 Task: Create a rule when list CRM implementation has exactly cards.
Action: Mouse pressed left at (875, 243)
Screenshot: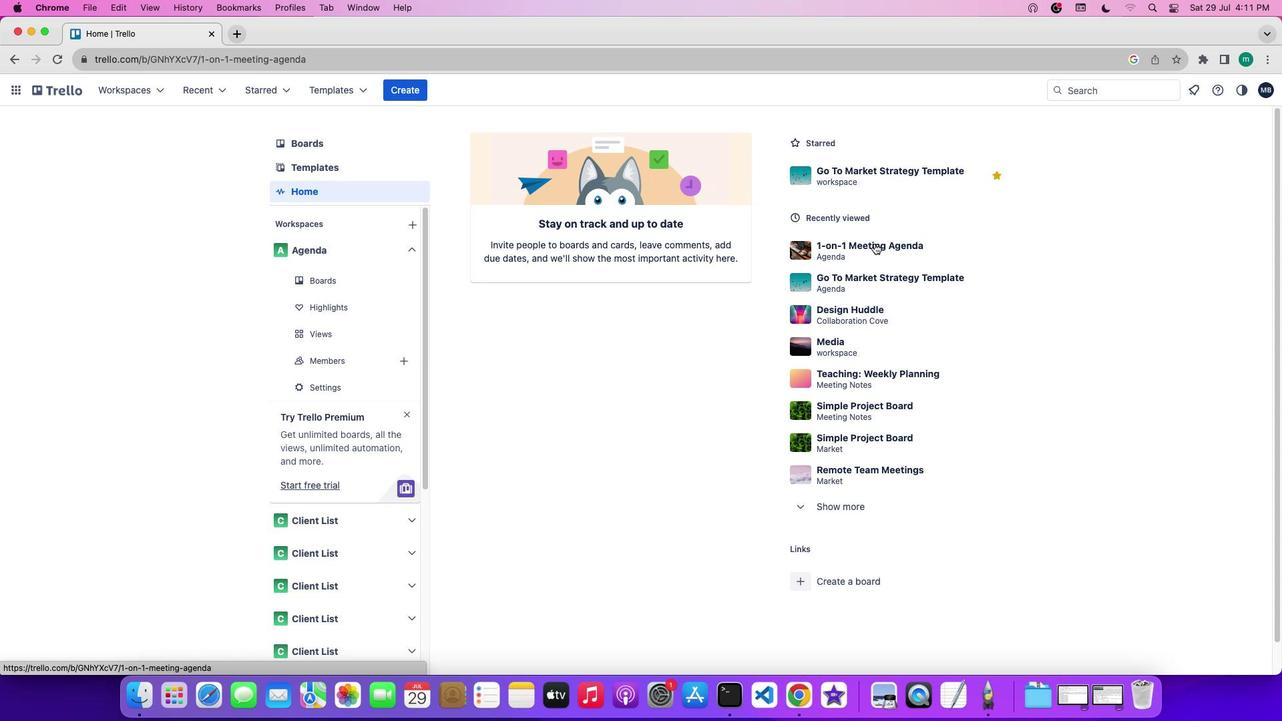 
Action: Mouse moved to (1145, 281)
Screenshot: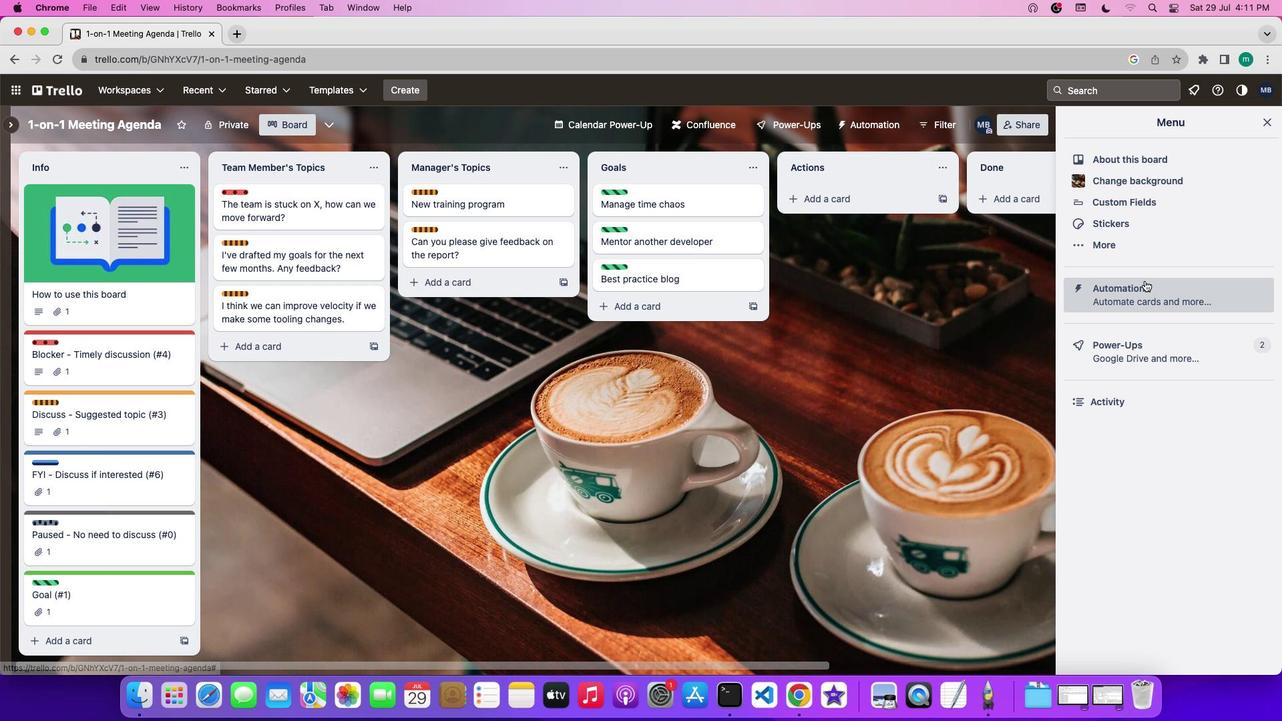 
Action: Mouse pressed left at (1145, 281)
Screenshot: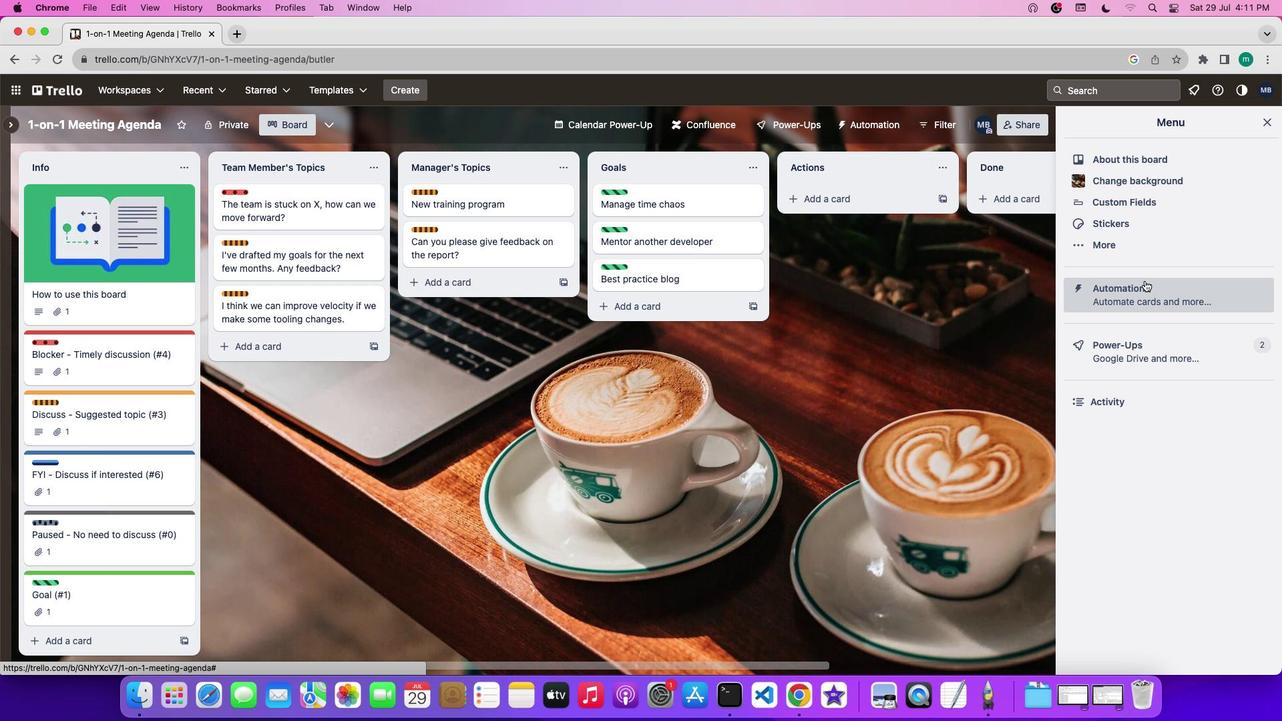
Action: Mouse moved to (91, 231)
Screenshot: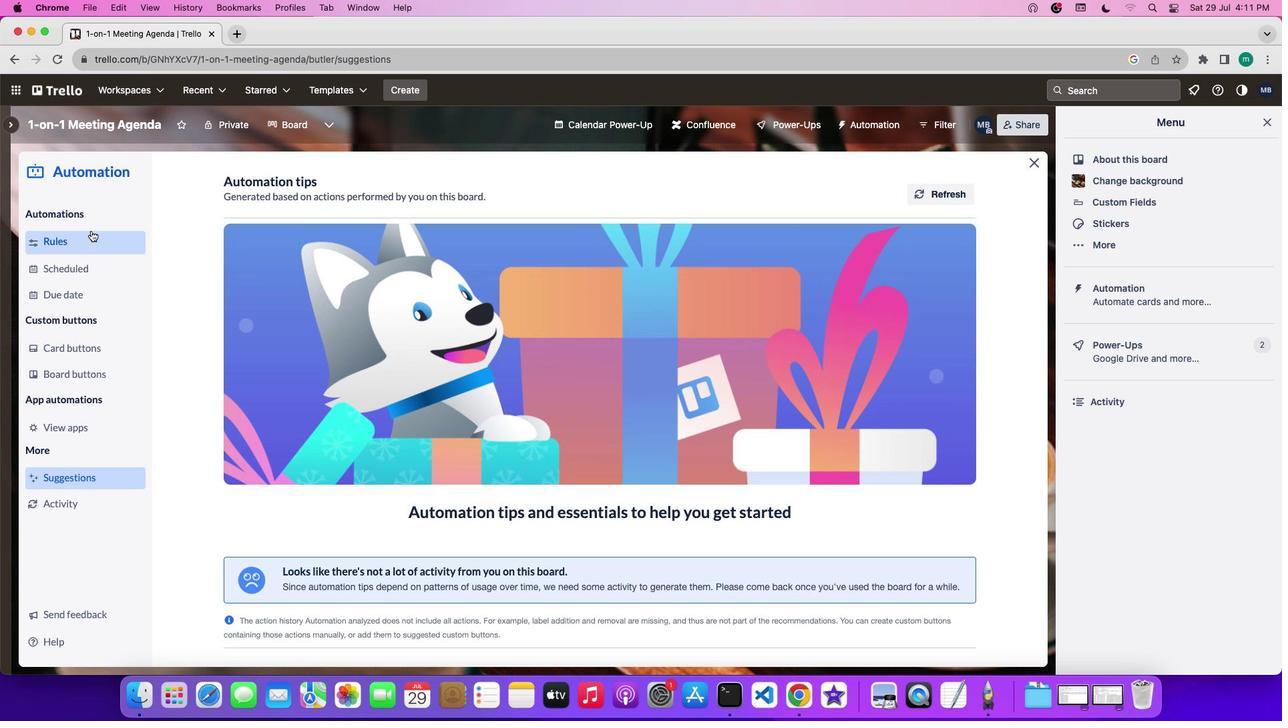 
Action: Mouse pressed left at (91, 231)
Screenshot: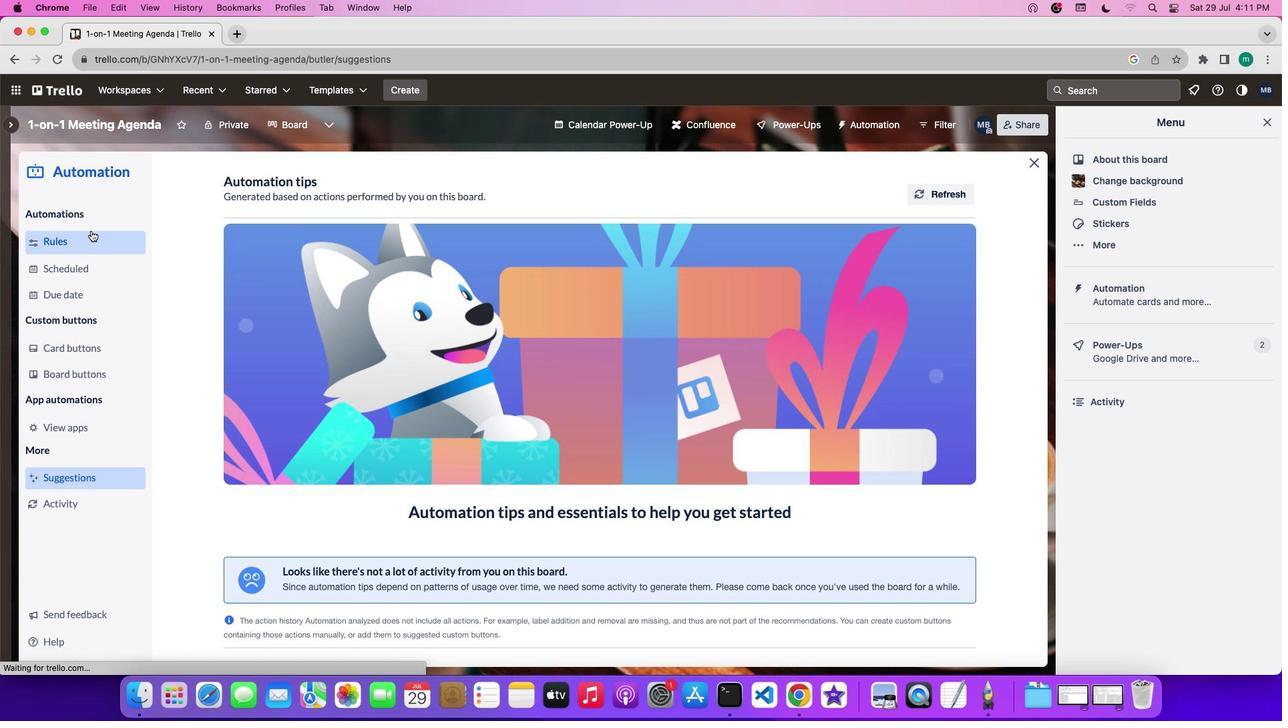 
Action: Mouse moved to (302, 479)
Screenshot: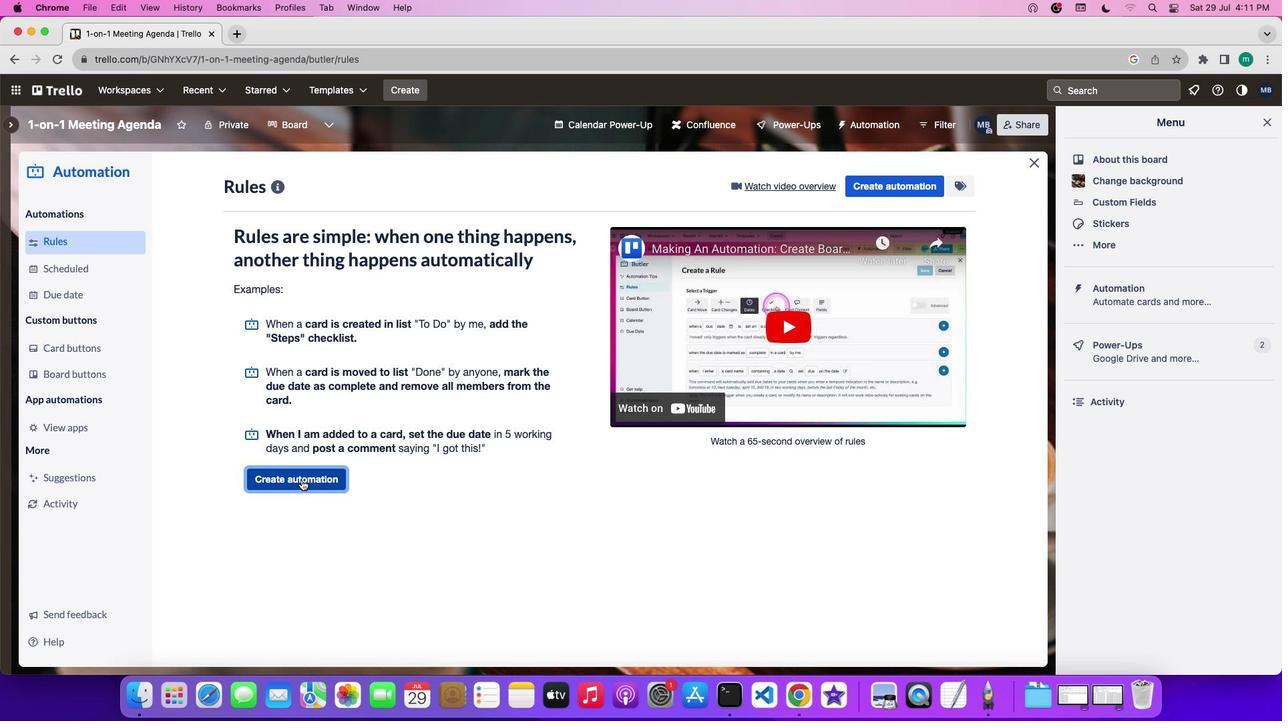 
Action: Mouse pressed left at (302, 479)
Screenshot: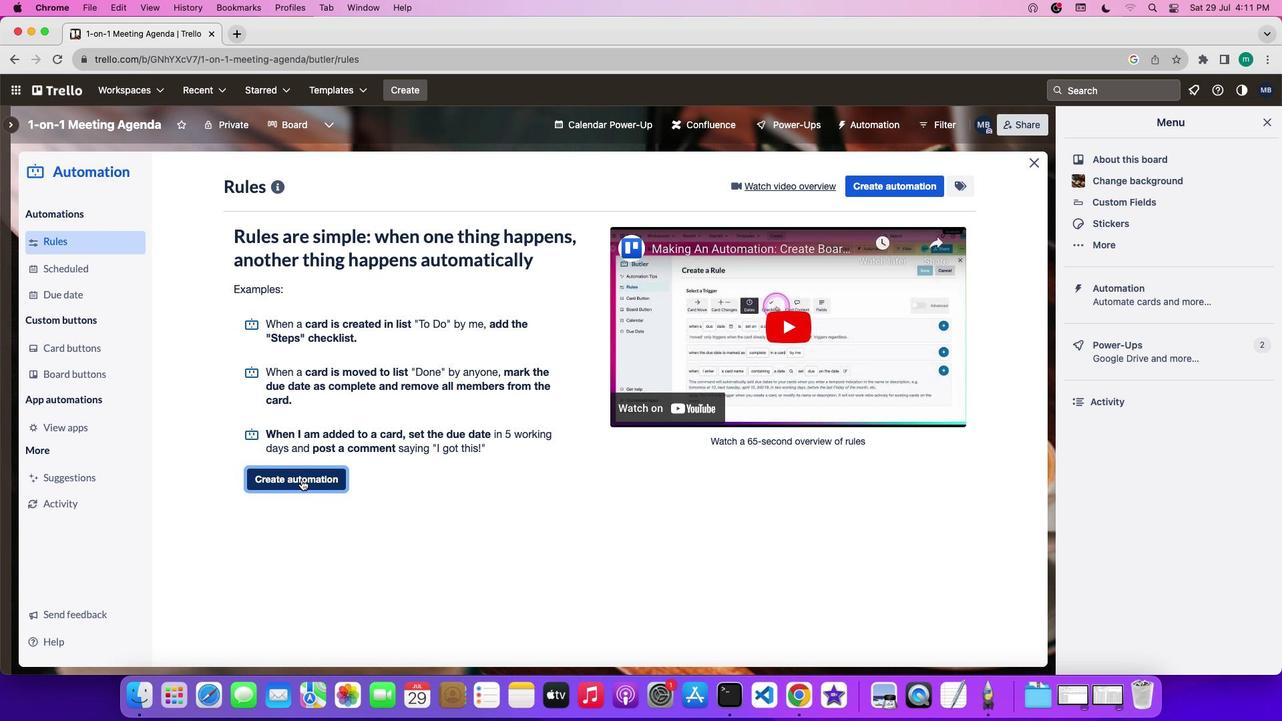 
Action: Mouse moved to (607, 318)
Screenshot: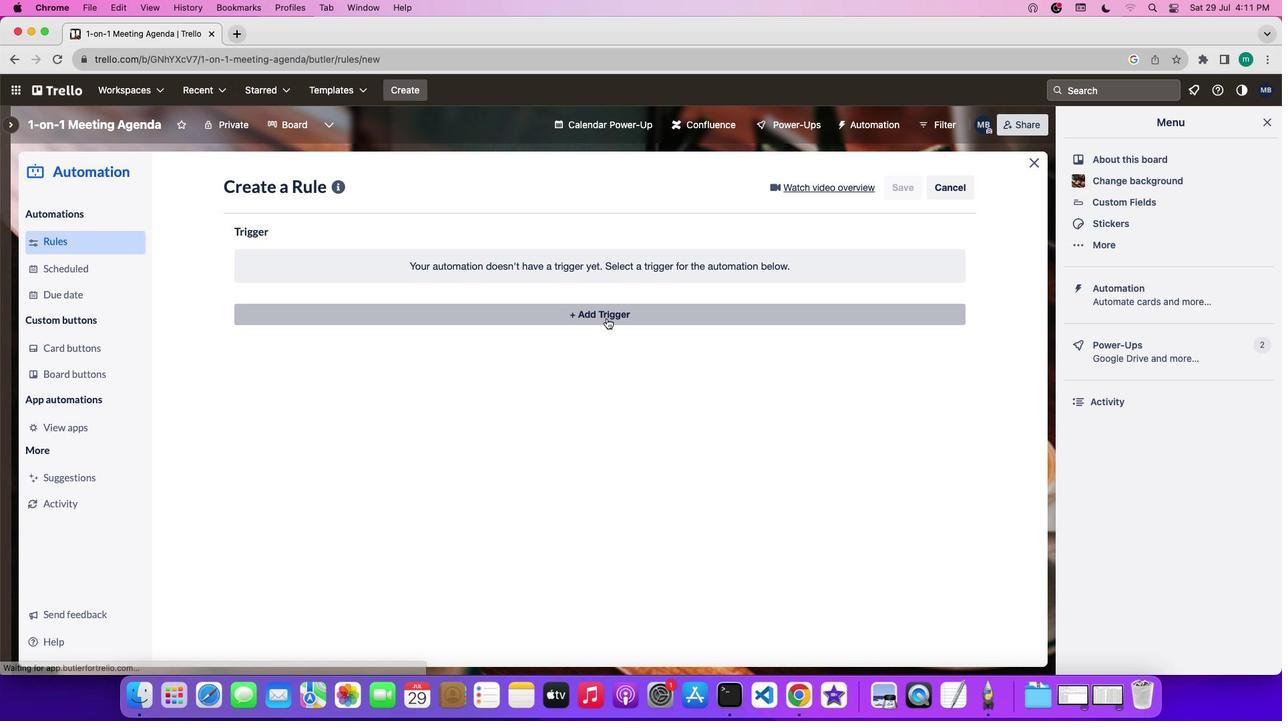
Action: Mouse pressed left at (607, 318)
Screenshot: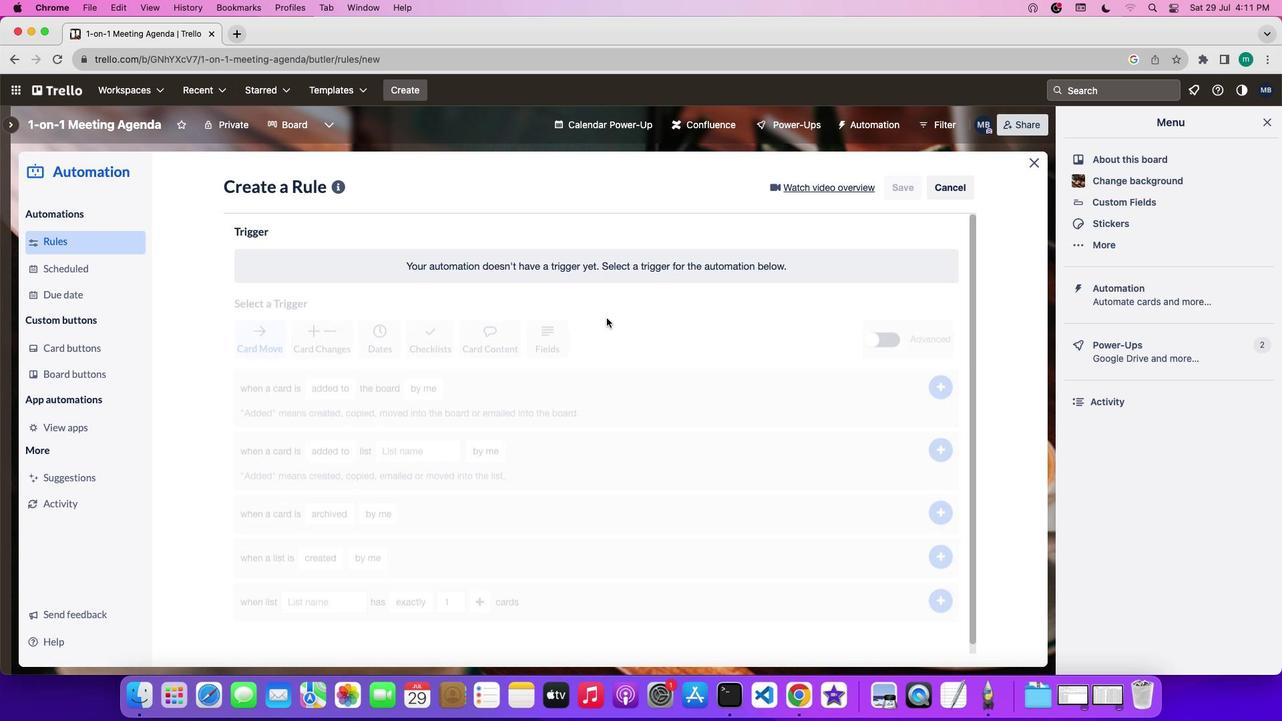 
Action: Mouse moved to (320, 625)
Screenshot: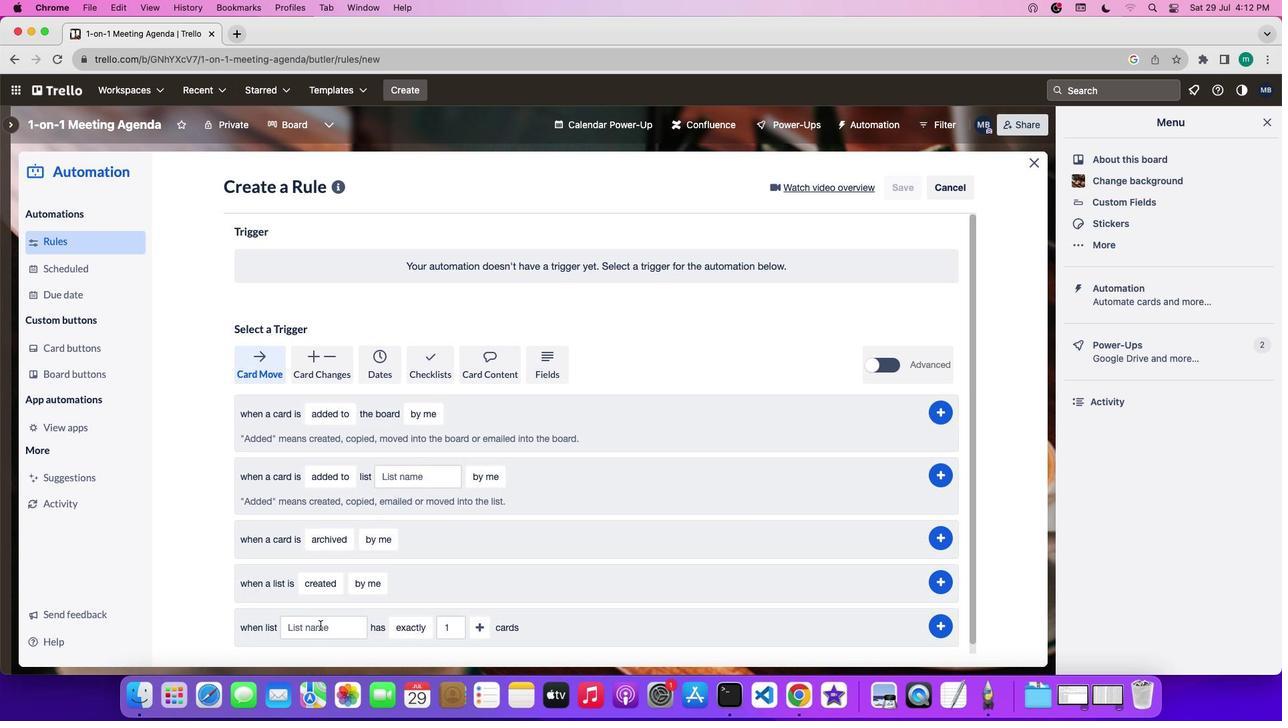 
Action: Mouse pressed left at (320, 625)
Screenshot: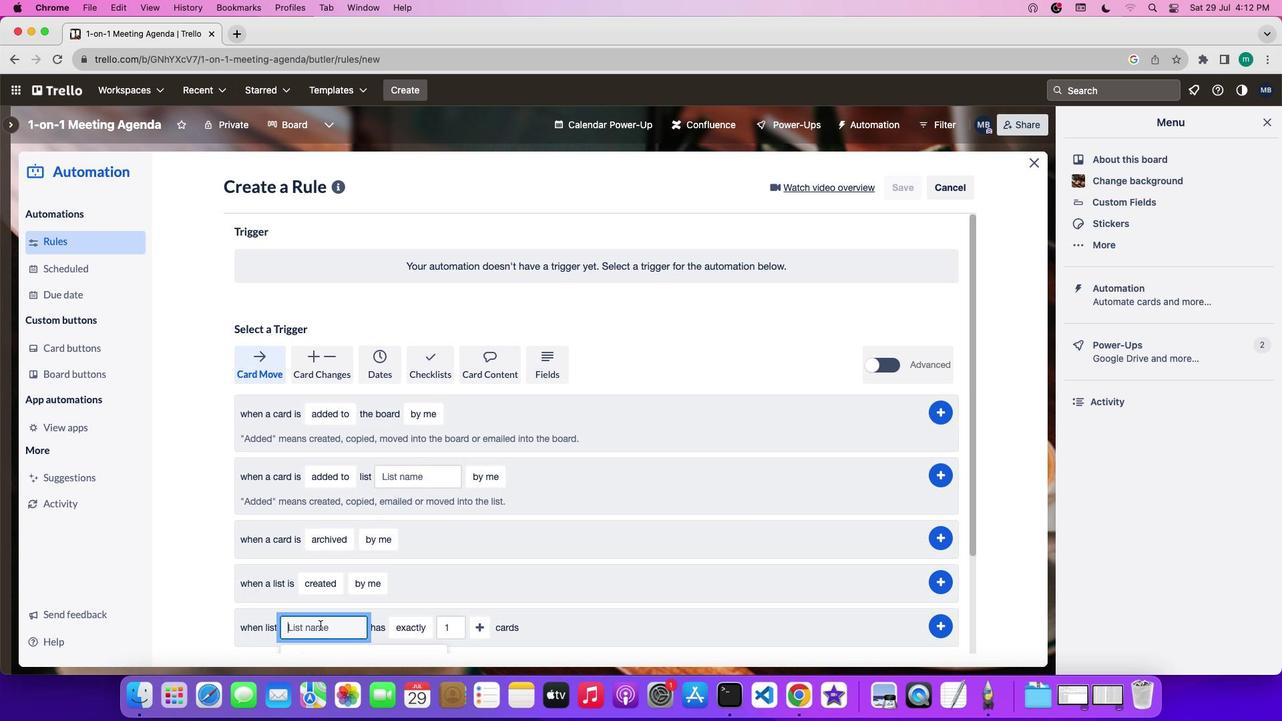 
Action: Key pressed Key.shift'C''R''M'Key.space'i''m''p''l''e''m''e''n''t''a''t''i''o''n'
Screenshot: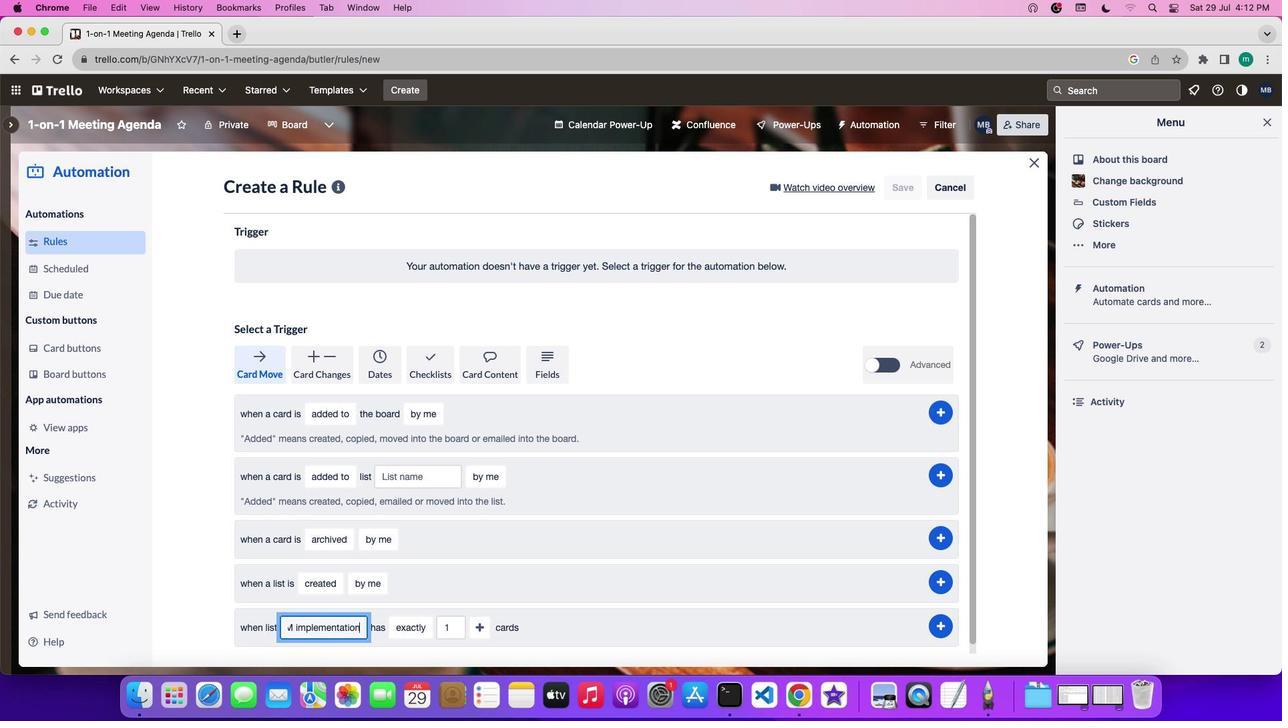 
Action: Mouse moved to (946, 628)
Screenshot: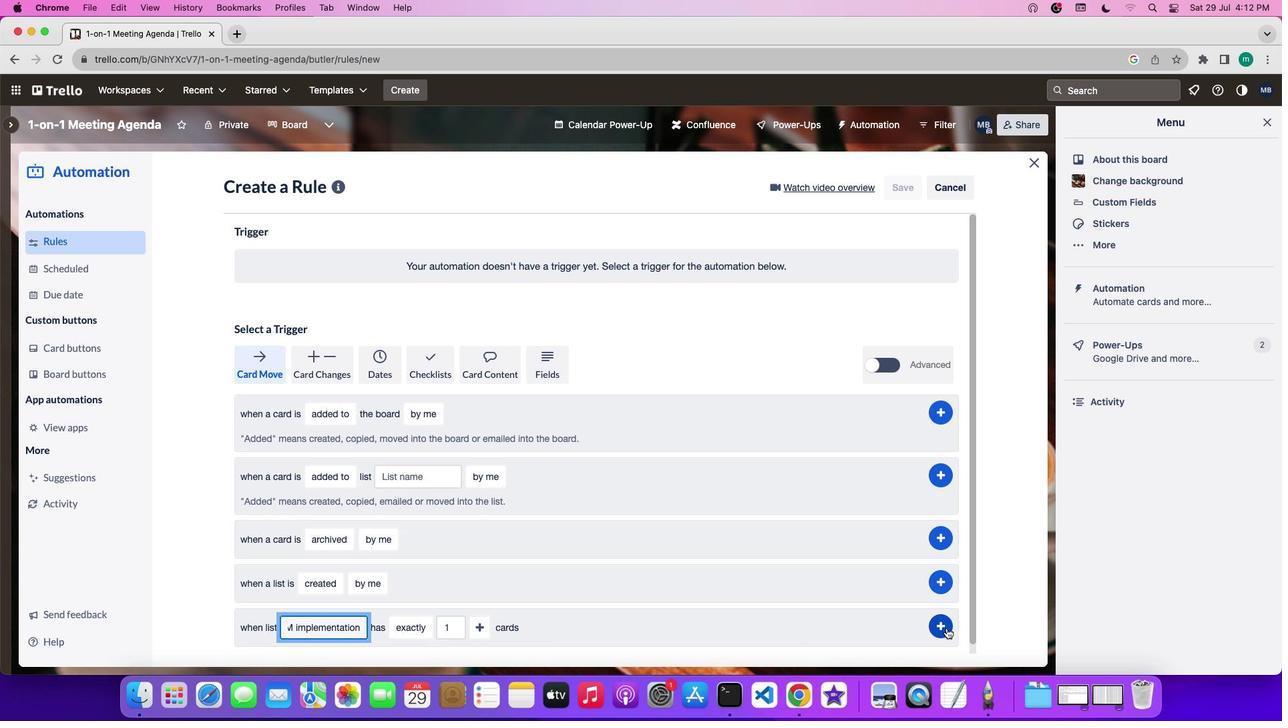
Action: Mouse pressed left at (946, 628)
Screenshot: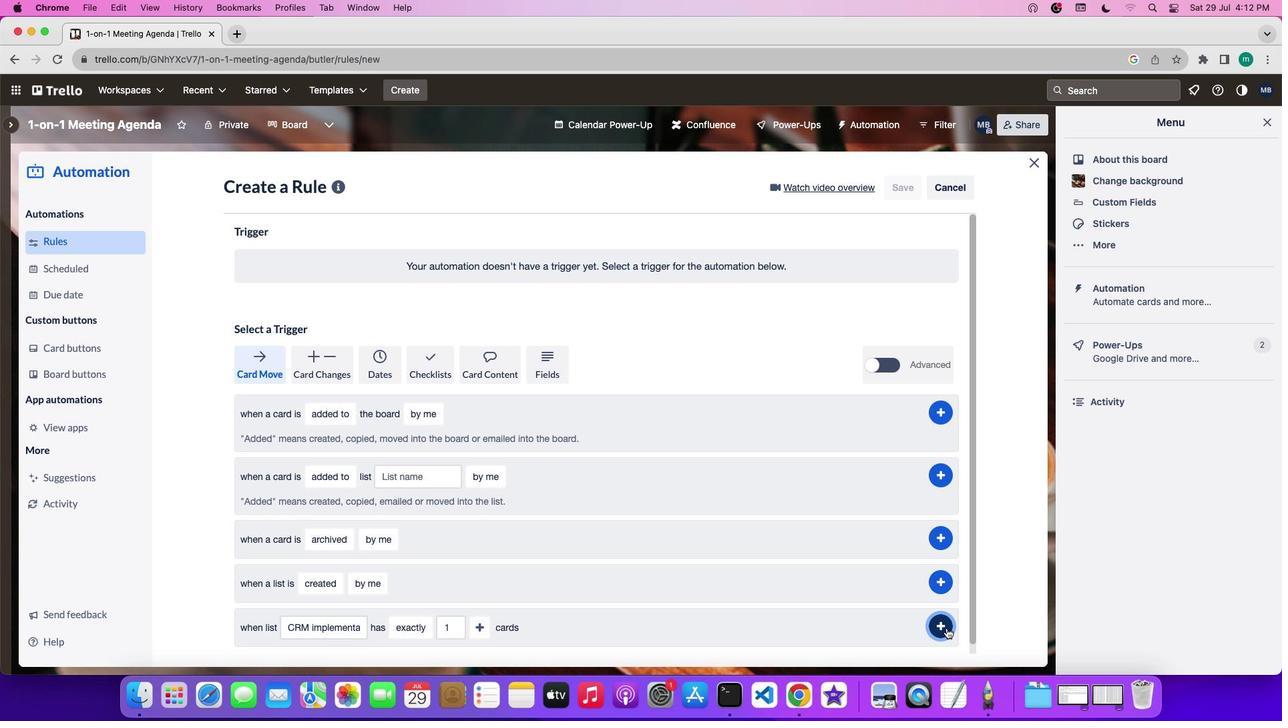 
